 Task: Apply background graphics.
Action: Mouse pressed left at (392, 249)
Screenshot: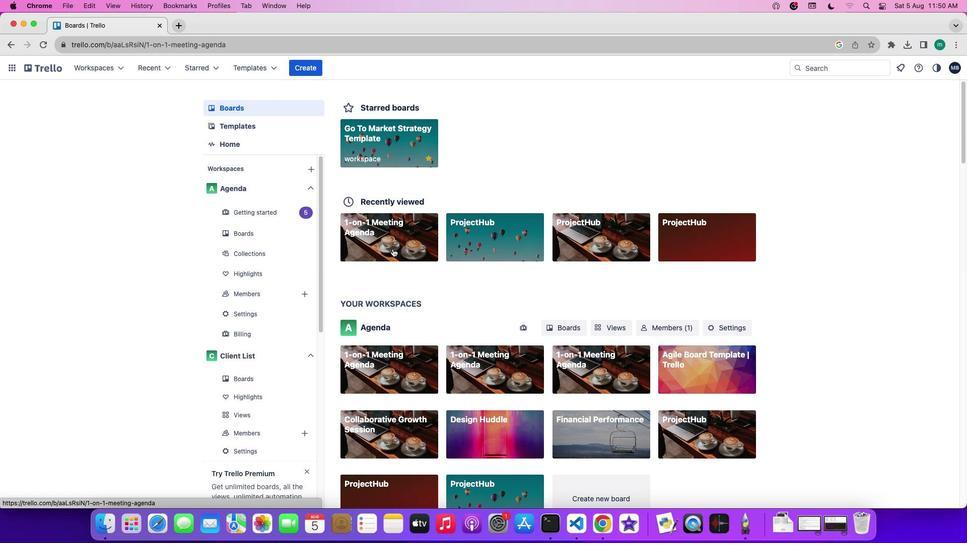 
Action: Mouse moved to (887, 202)
Screenshot: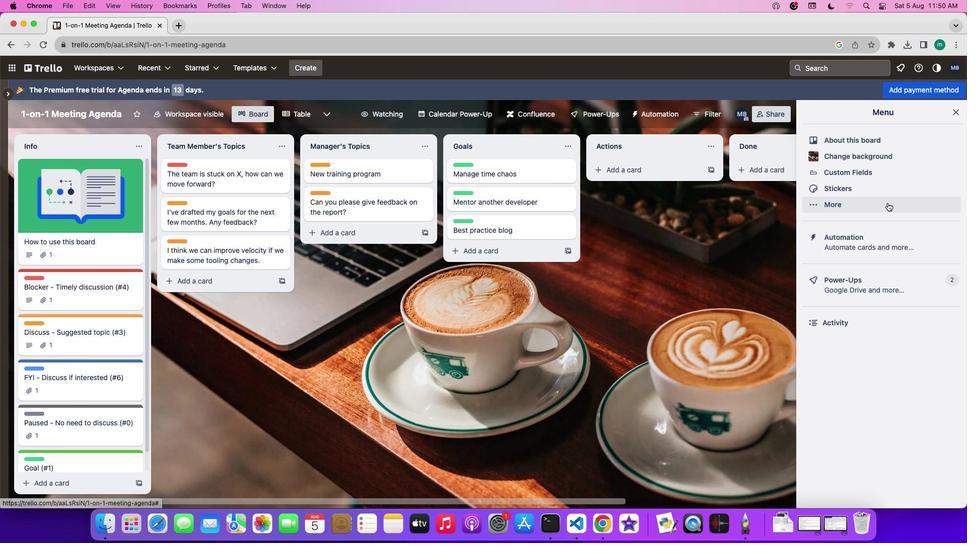 
Action: Mouse pressed left at (887, 202)
Screenshot: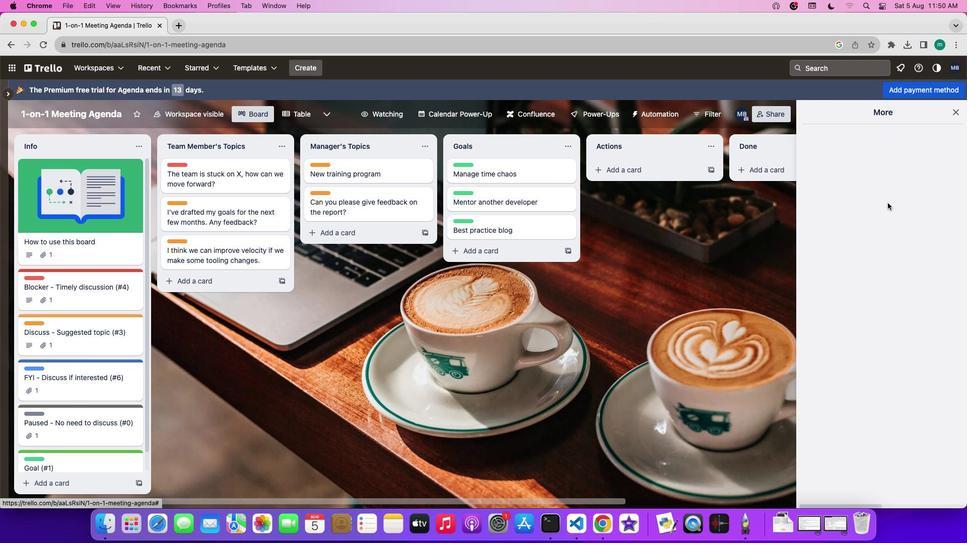 
Action: Mouse moved to (887, 287)
Screenshot: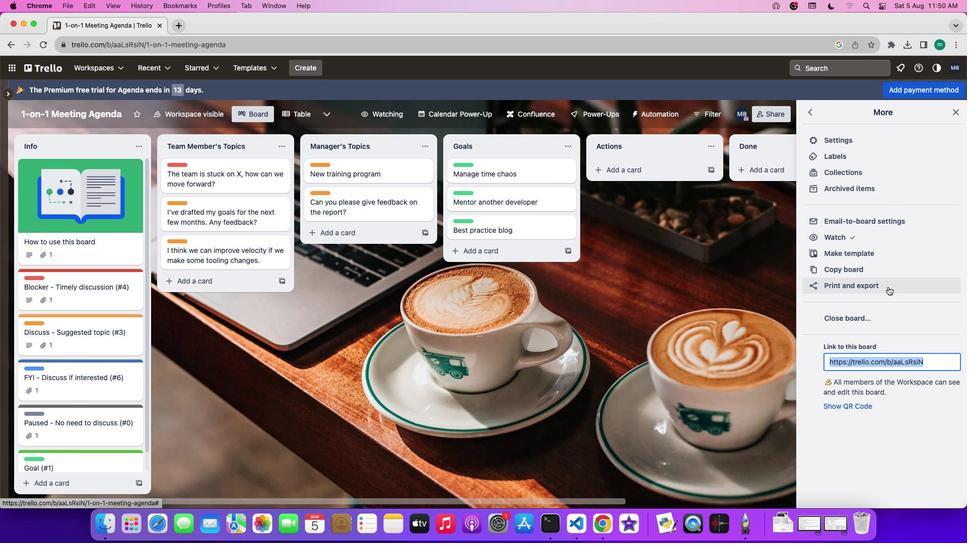 
Action: Mouse pressed left at (887, 287)
Screenshot: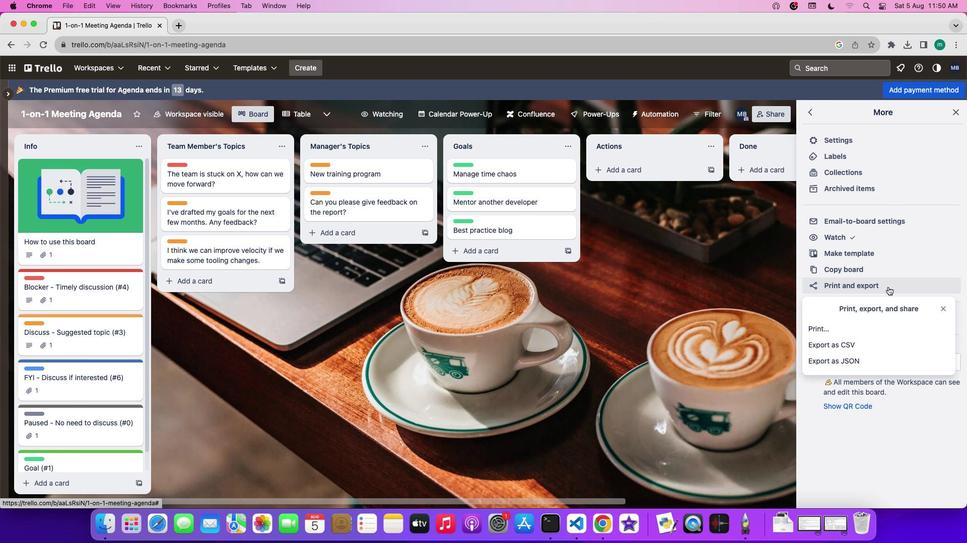 
Action: Mouse moved to (872, 328)
Screenshot: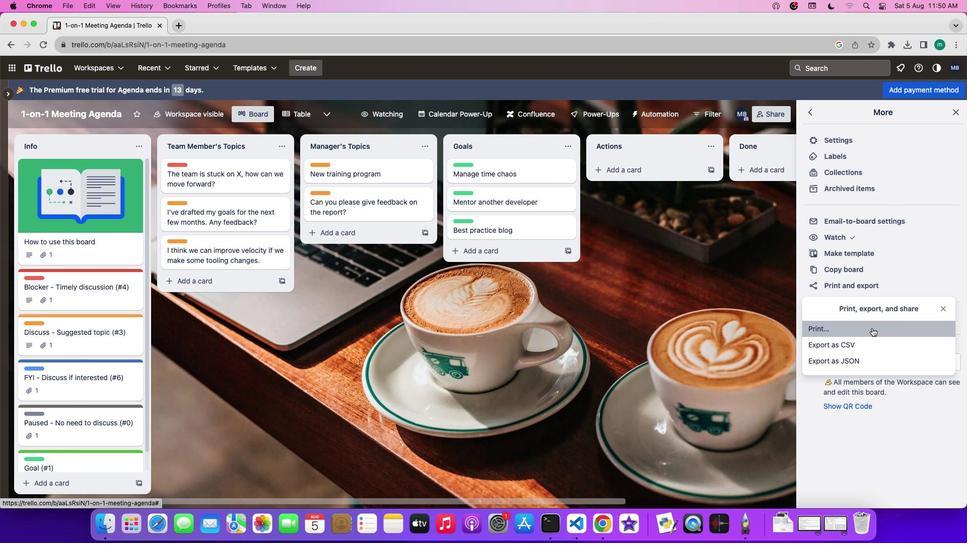 
Action: Mouse pressed left at (872, 328)
Screenshot: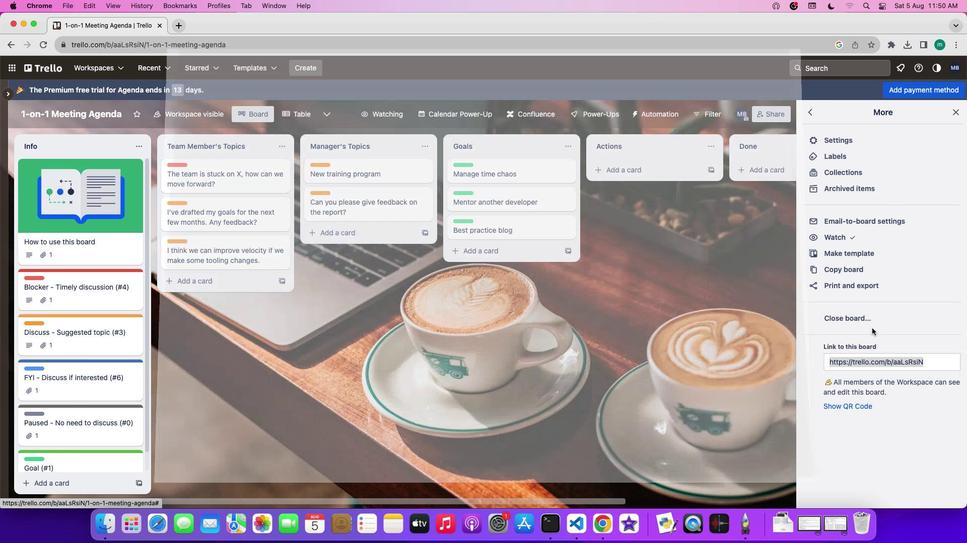 
Action: Mouse moved to (739, 175)
Screenshot: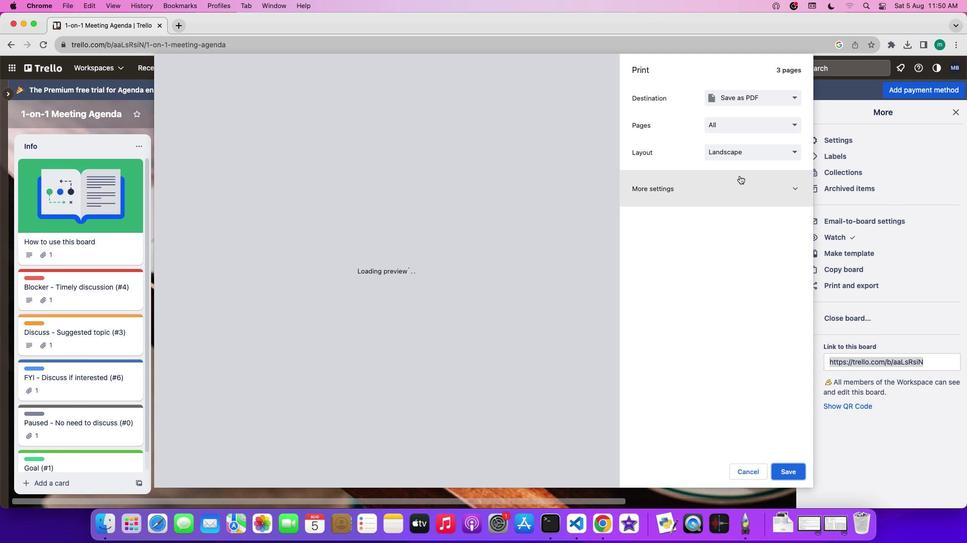 
Action: Mouse pressed left at (739, 175)
Screenshot: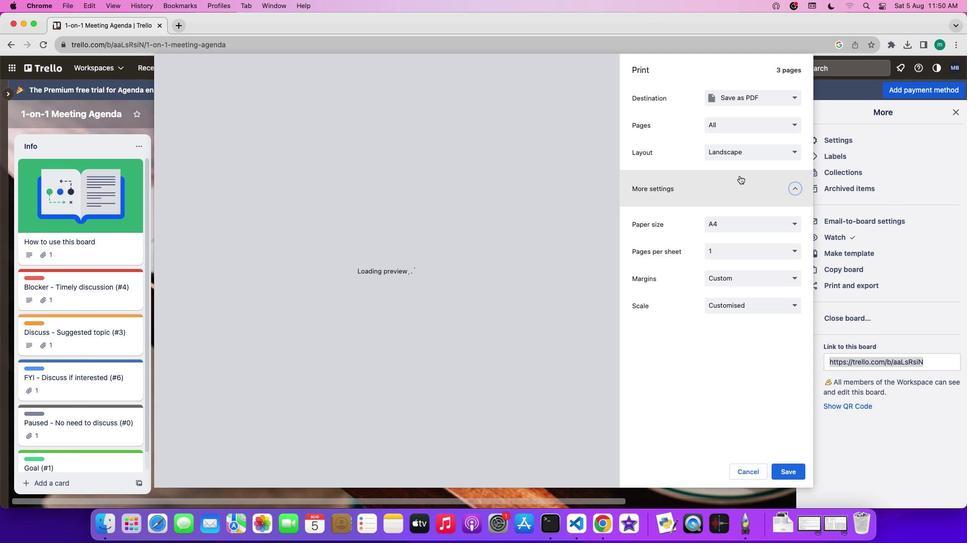 
Action: Mouse moved to (712, 371)
Screenshot: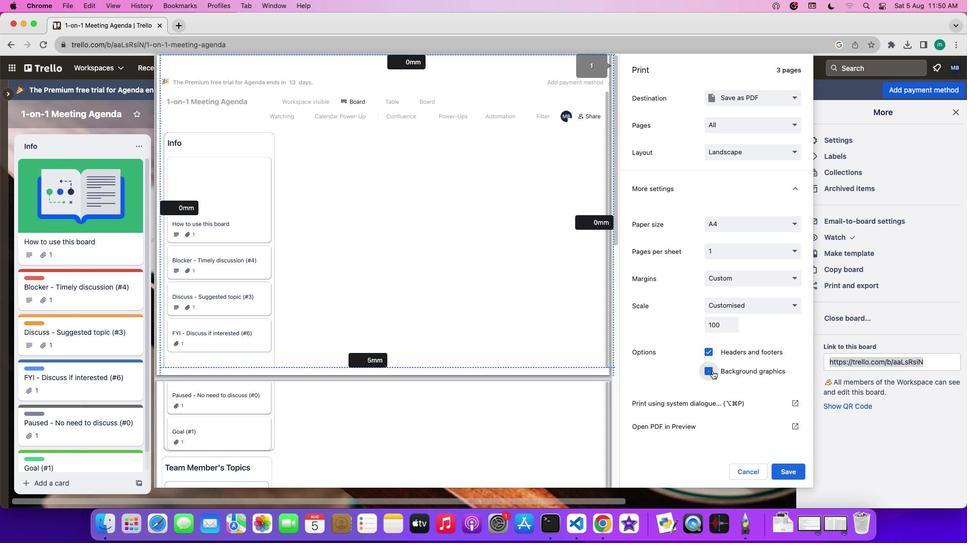 
Action: Mouse pressed left at (712, 371)
Screenshot: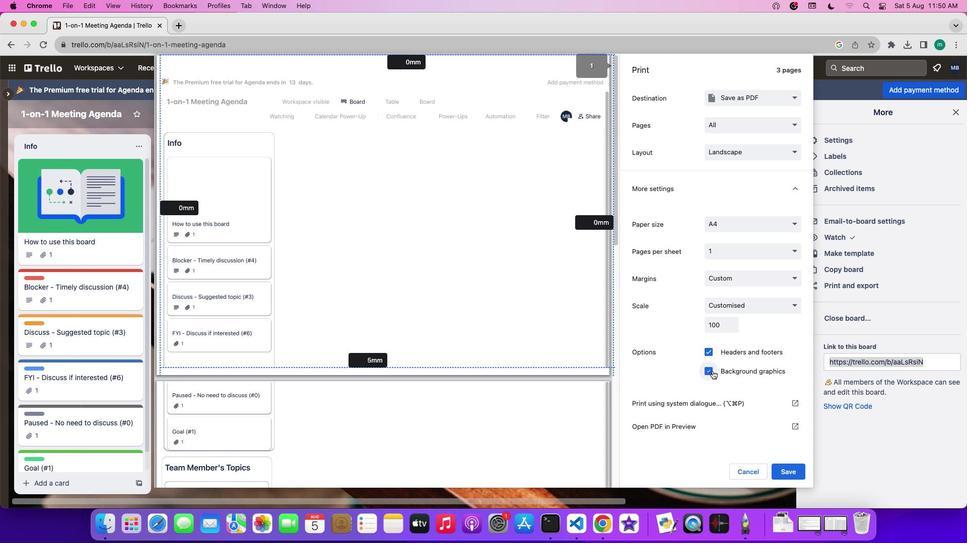 
Action: Mouse moved to (761, 393)
Screenshot: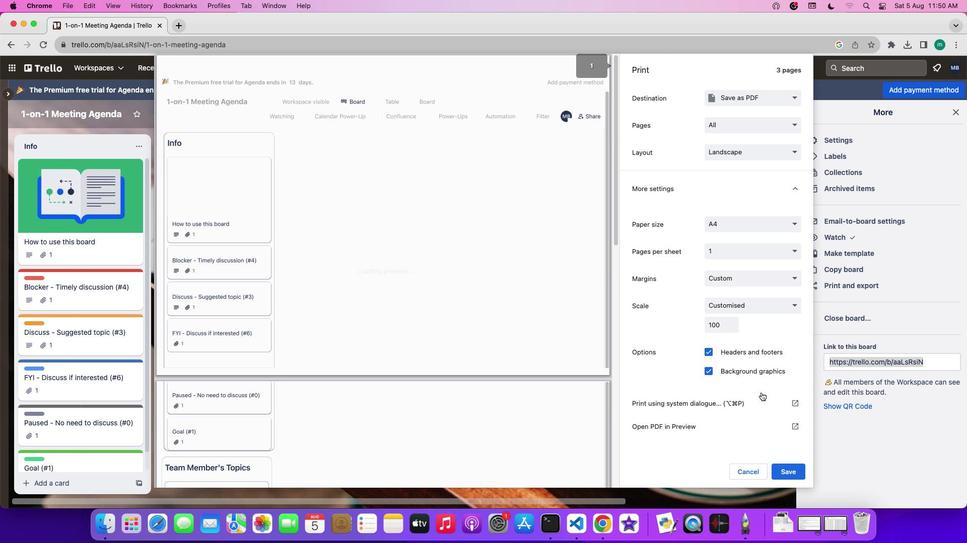 
